 Task: Look for vegan products only.
Action: Mouse moved to (246, 127)
Screenshot: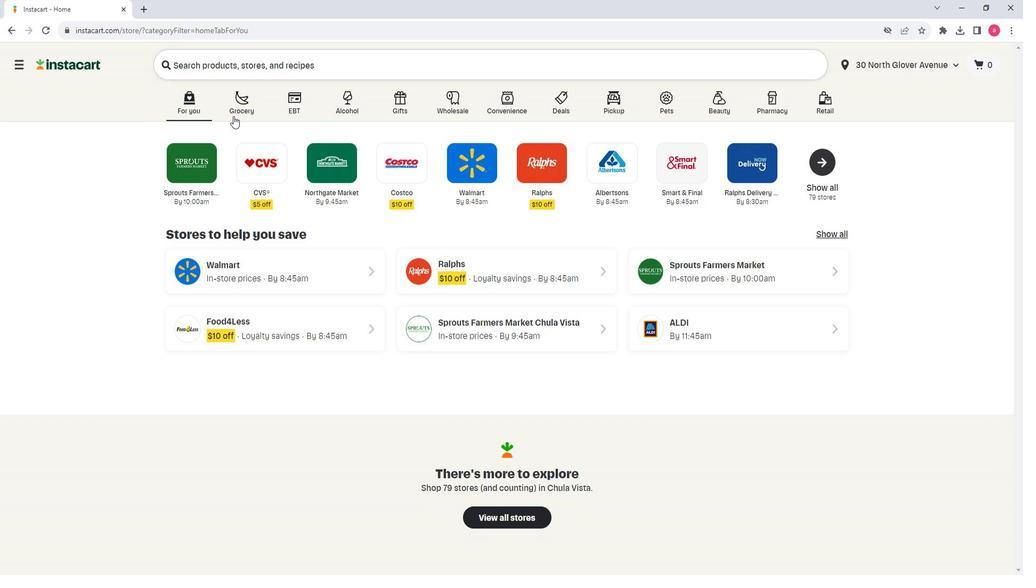 
Action: Mouse pressed left at (246, 127)
Screenshot: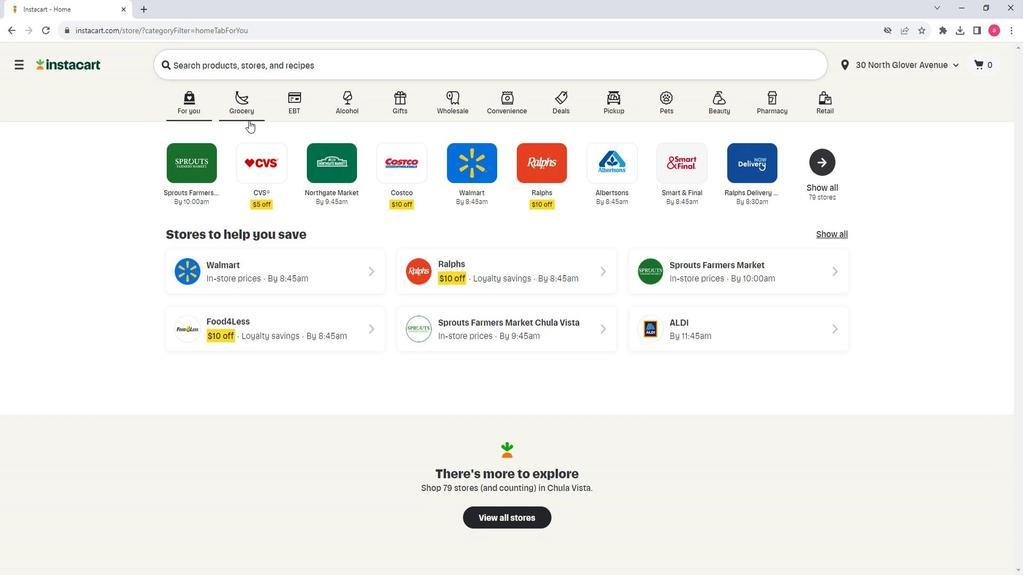 
Action: Mouse moved to (341, 316)
Screenshot: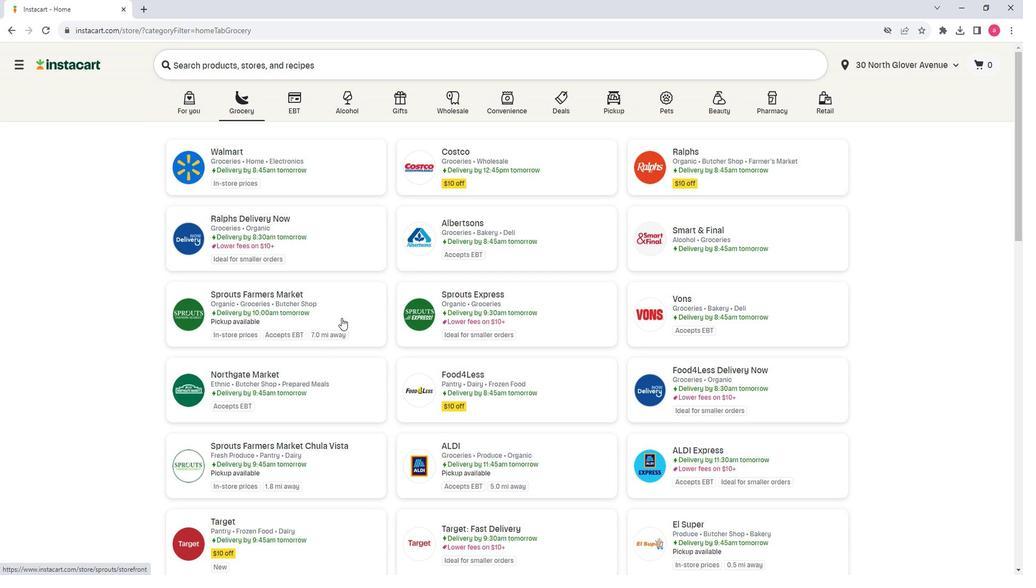 
Action: Mouse pressed left at (341, 316)
Screenshot: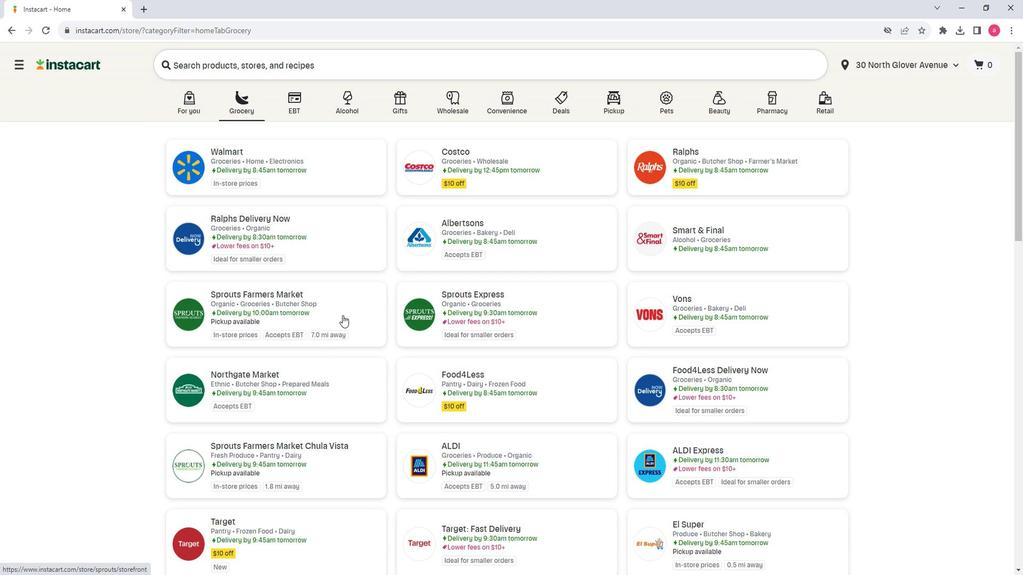 
Action: Mouse moved to (51, 442)
Screenshot: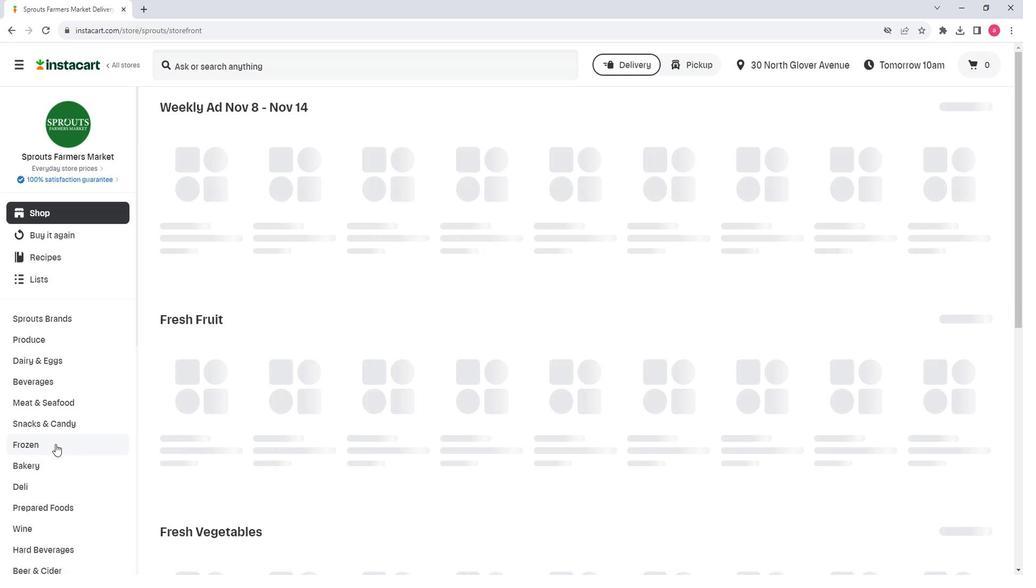 
Action: Mouse scrolled (51, 441) with delta (0, 0)
Screenshot: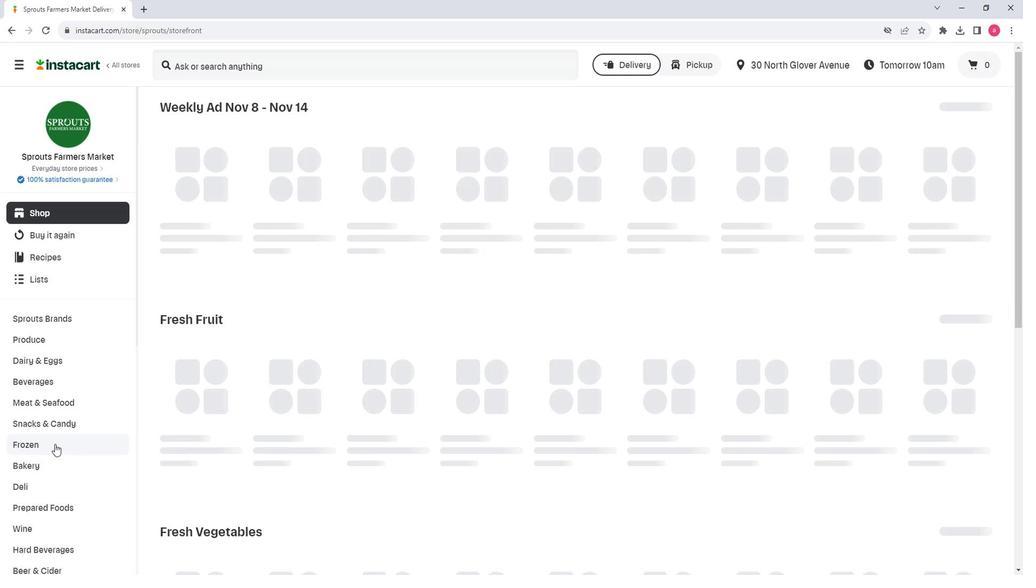 
Action: Mouse scrolled (51, 441) with delta (0, 0)
Screenshot: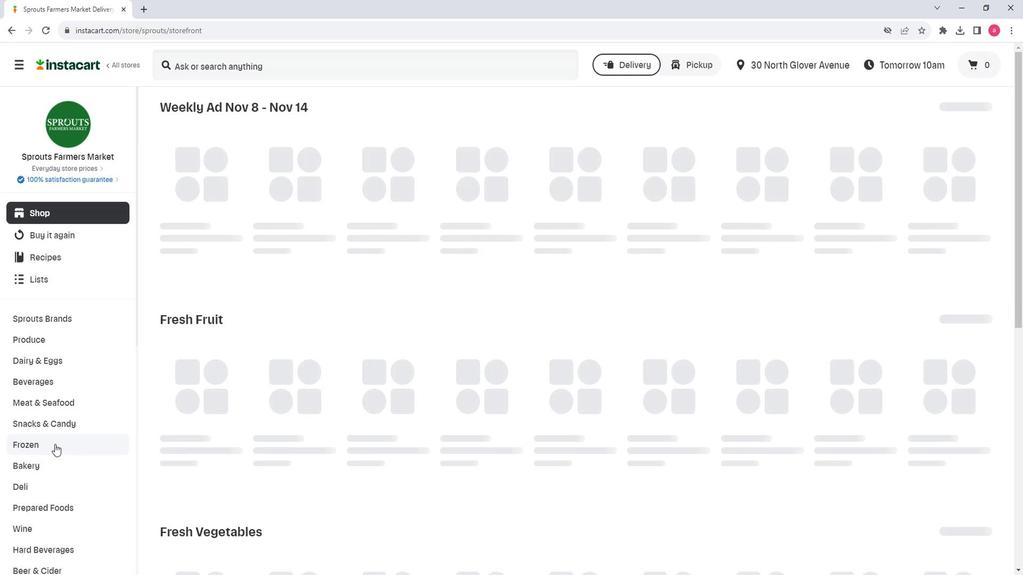 
Action: Mouse scrolled (51, 441) with delta (0, 0)
Screenshot: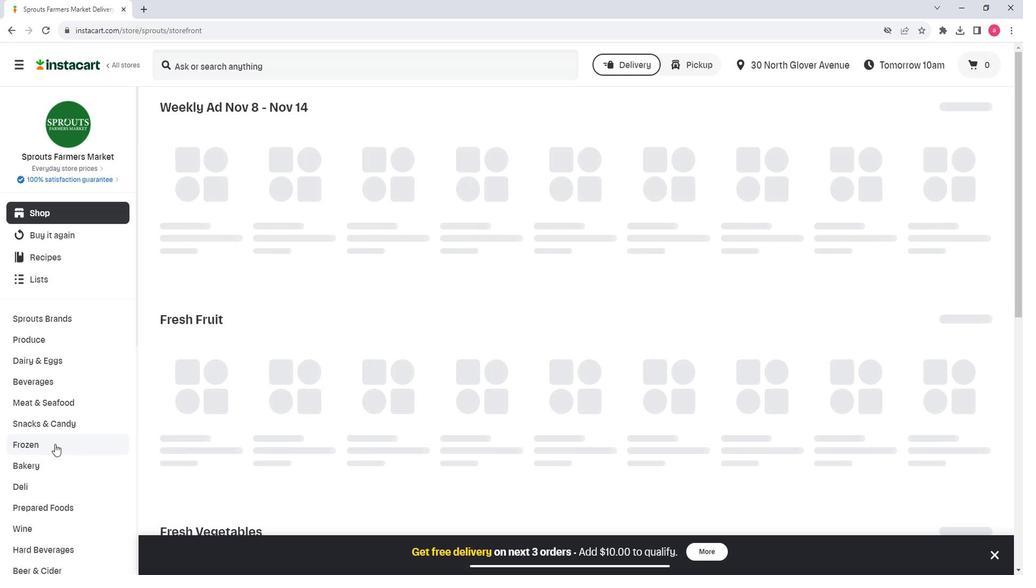
Action: Mouse moved to (51, 442)
Screenshot: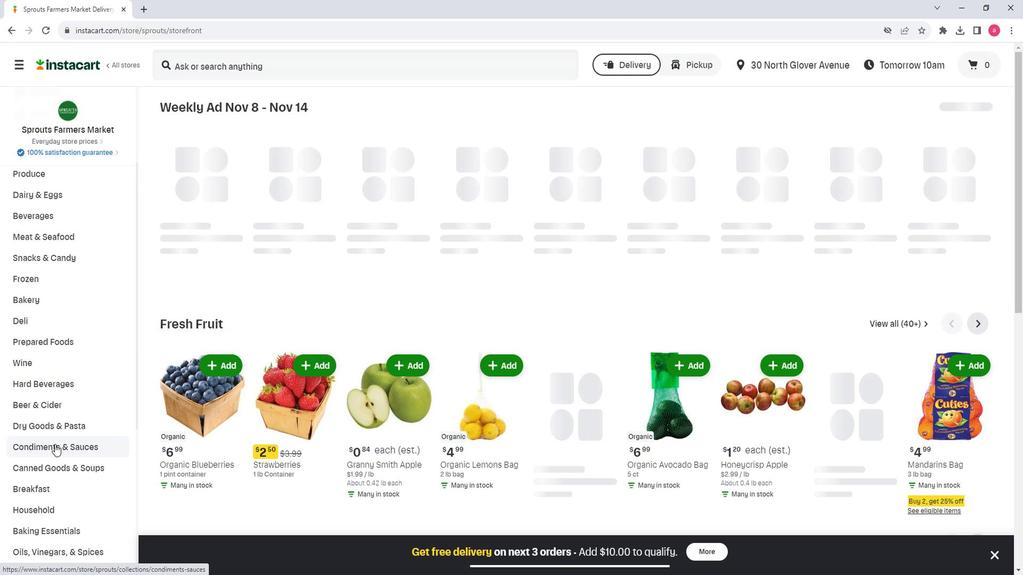 
Action: Mouse scrolled (51, 441) with delta (0, 0)
Screenshot: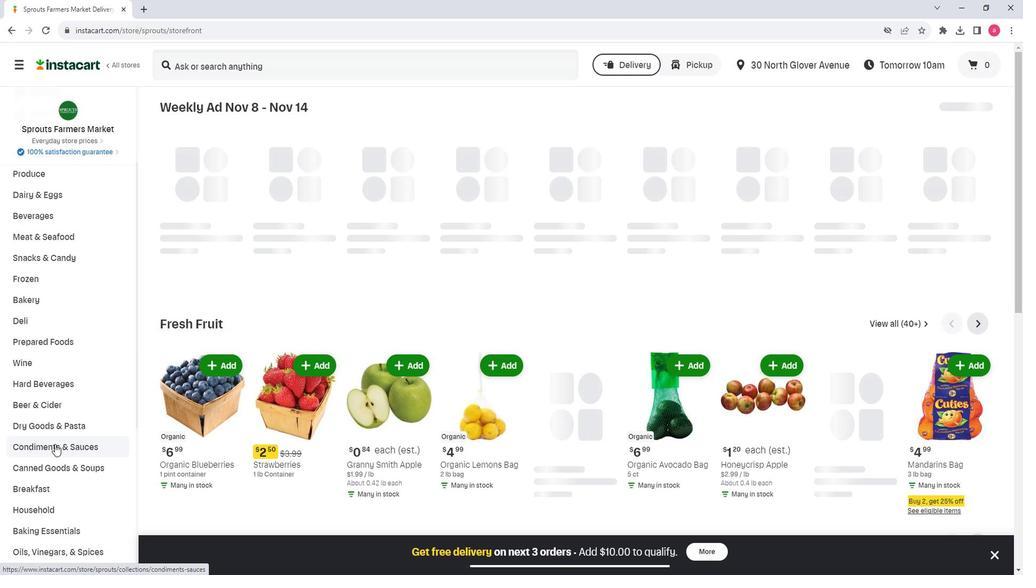 
Action: Mouse scrolled (51, 441) with delta (0, 0)
Screenshot: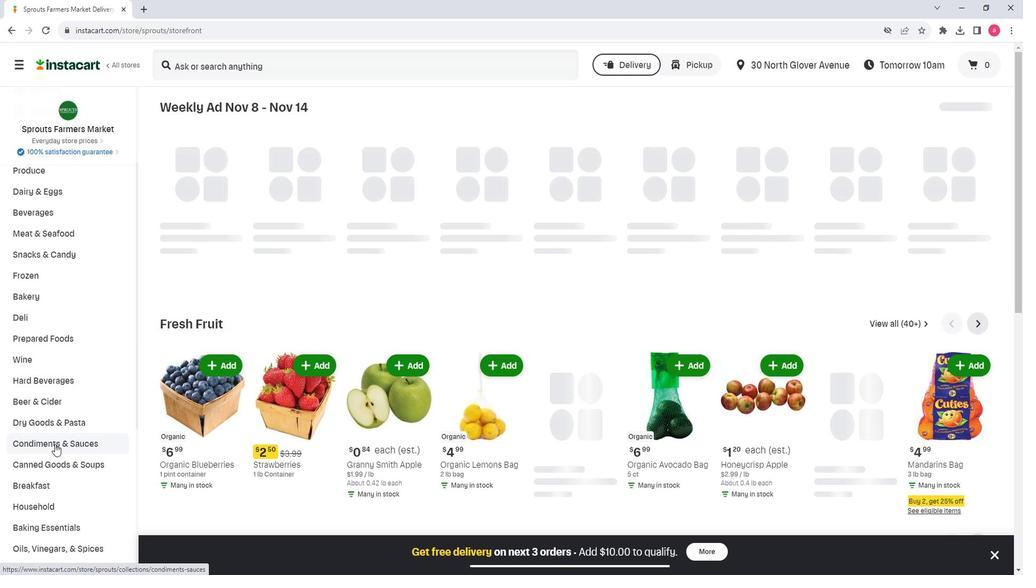 
Action: Mouse moved to (122, 285)
Screenshot: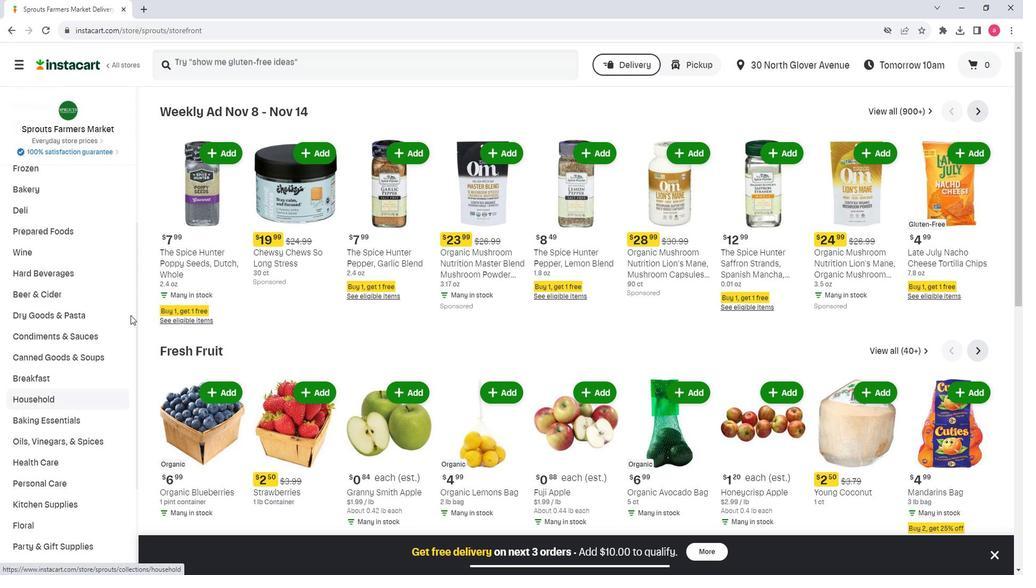 
Action: Mouse scrolled (122, 285) with delta (0, 0)
Screenshot: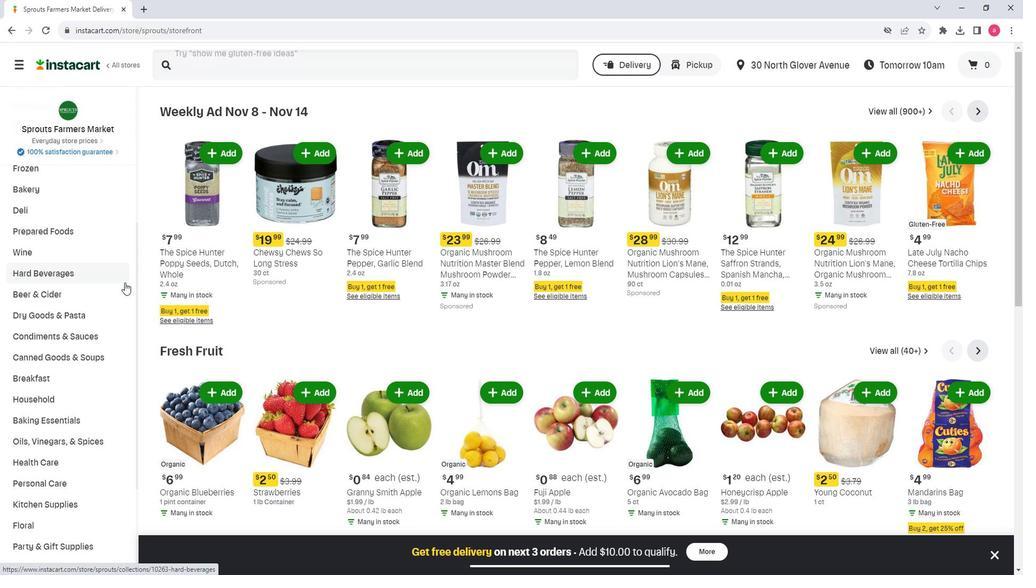 
Action: Mouse scrolled (122, 285) with delta (0, 0)
Screenshot: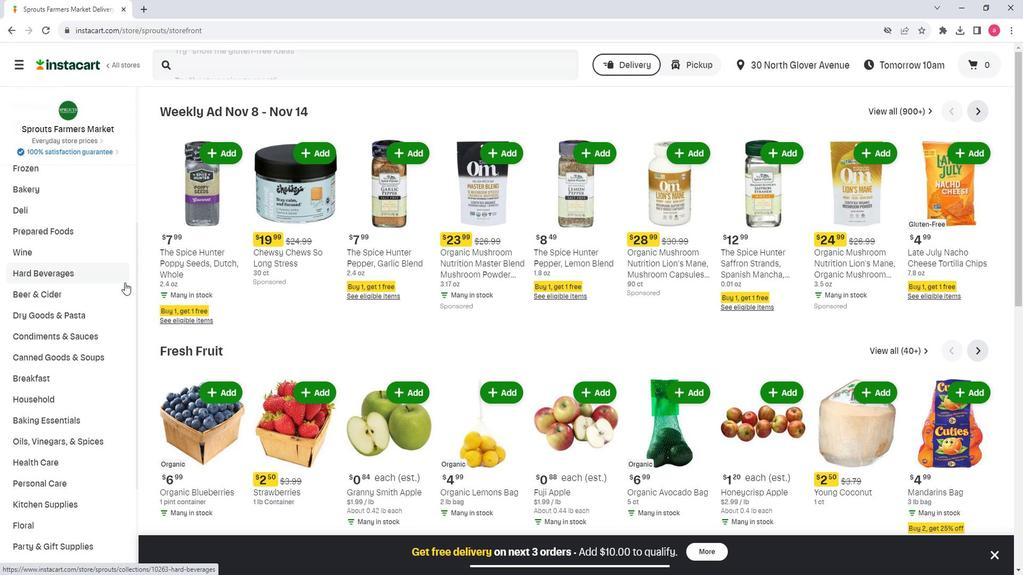 
Action: Mouse scrolled (122, 285) with delta (0, 0)
Screenshot: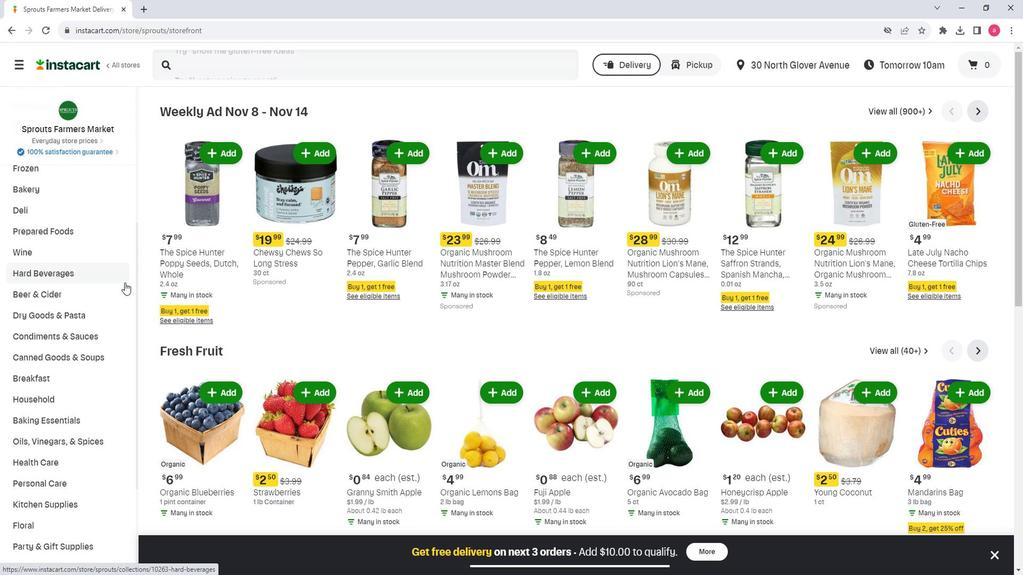 
Action: Mouse scrolled (122, 285) with delta (0, 0)
Screenshot: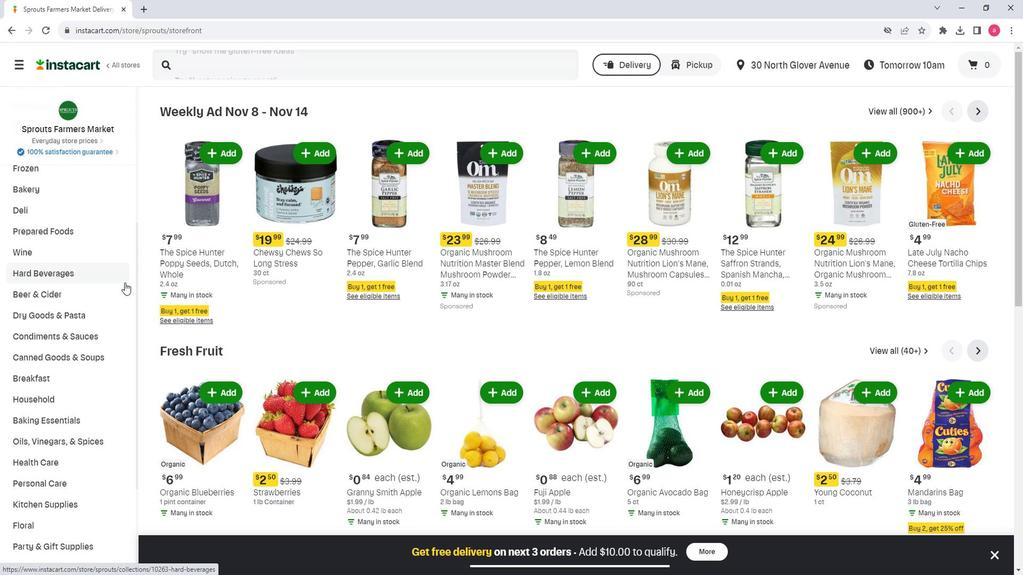 
Action: Mouse scrolled (122, 285) with delta (0, 0)
Screenshot: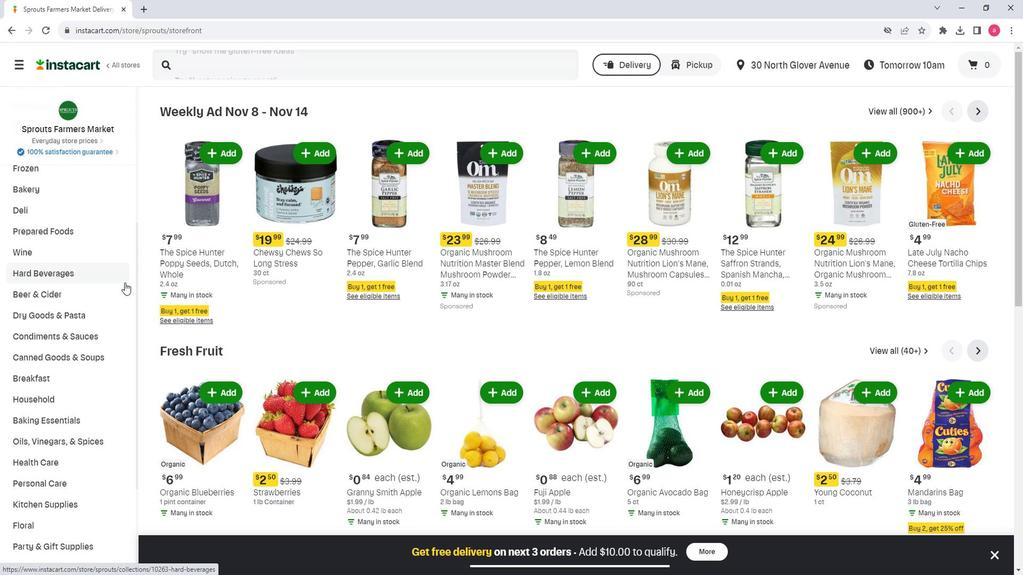 
Action: Mouse scrolled (122, 285) with delta (0, 0)
Screenshot: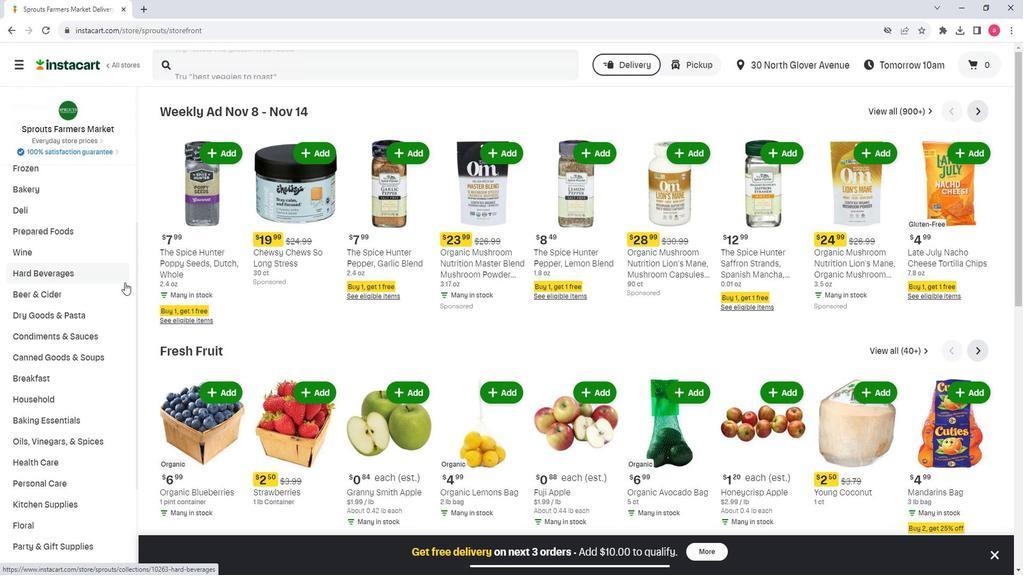 
Action: Mouse scrolled (122, 285) with delta (0, 0)
Screenshot: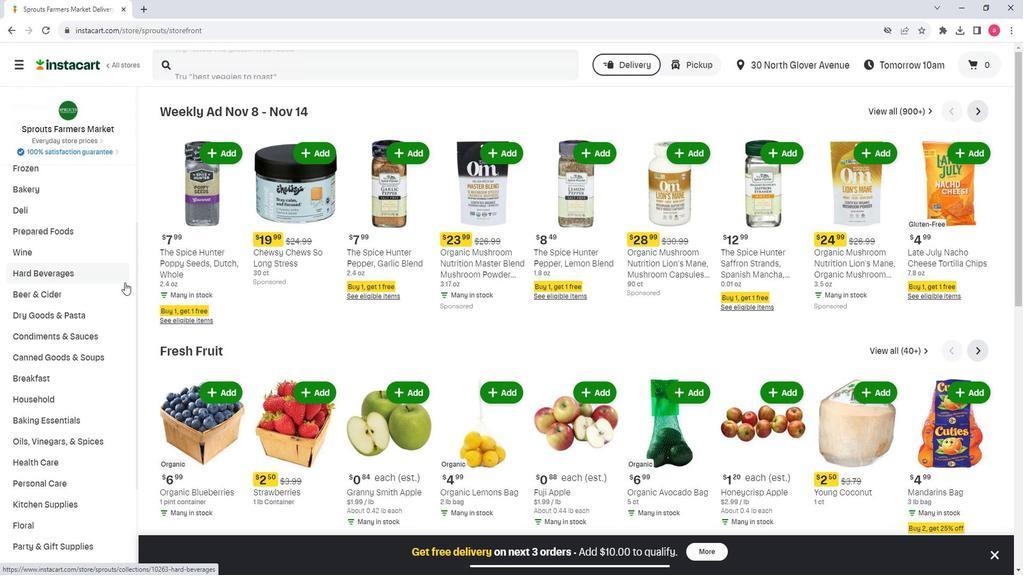 
Action: Mouse moved to (84, 319)
Screenshot: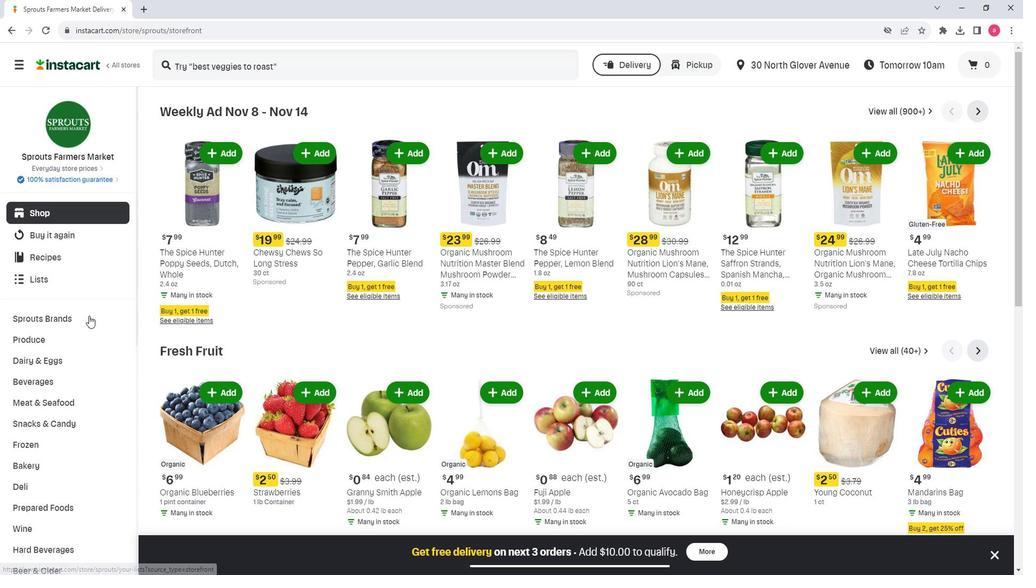 
Action: Mouse pressed left at (84, 319)
Screenshot: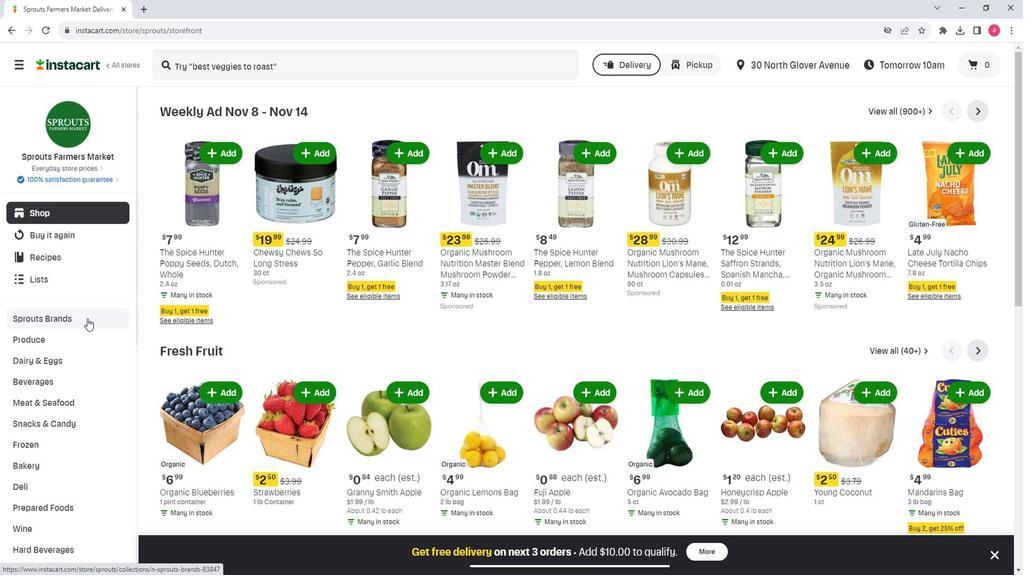 
Action: Mouse moved to (590, 146)
Screenshot: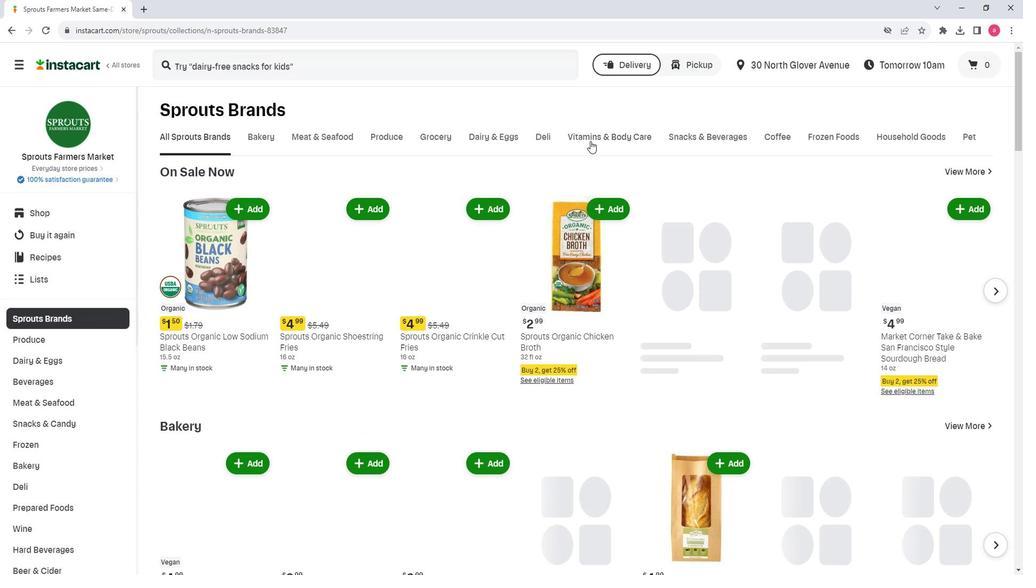 
Action: Mouse pressed left at (590, 146)
Screenshot: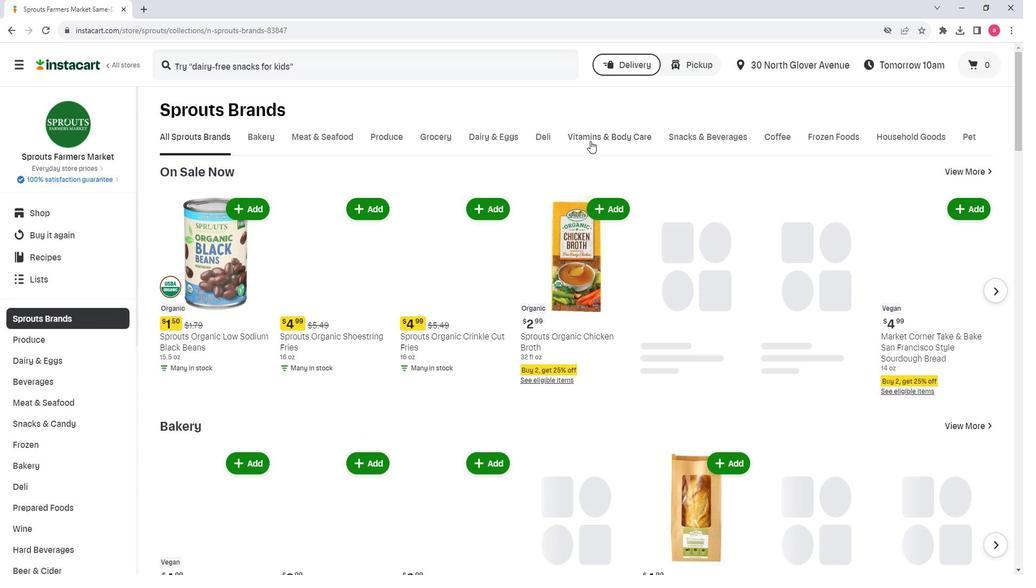
Action: Mouse moved to (243, 186)
Screenshot: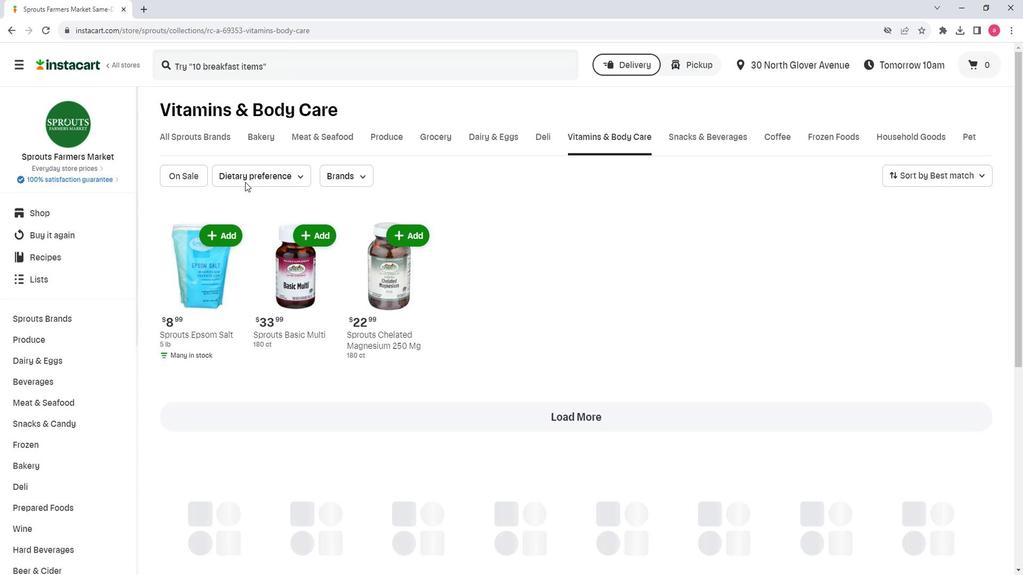 
Action: Mouse pressed left at (243, 186)
Screenshot: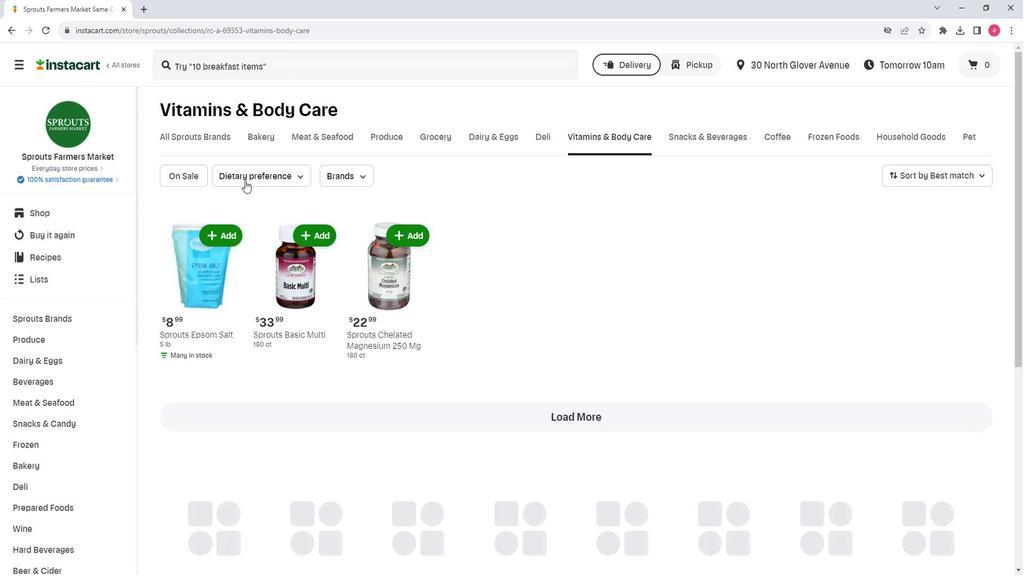
Action: Mouse moved to (270, 240)
Screenshot: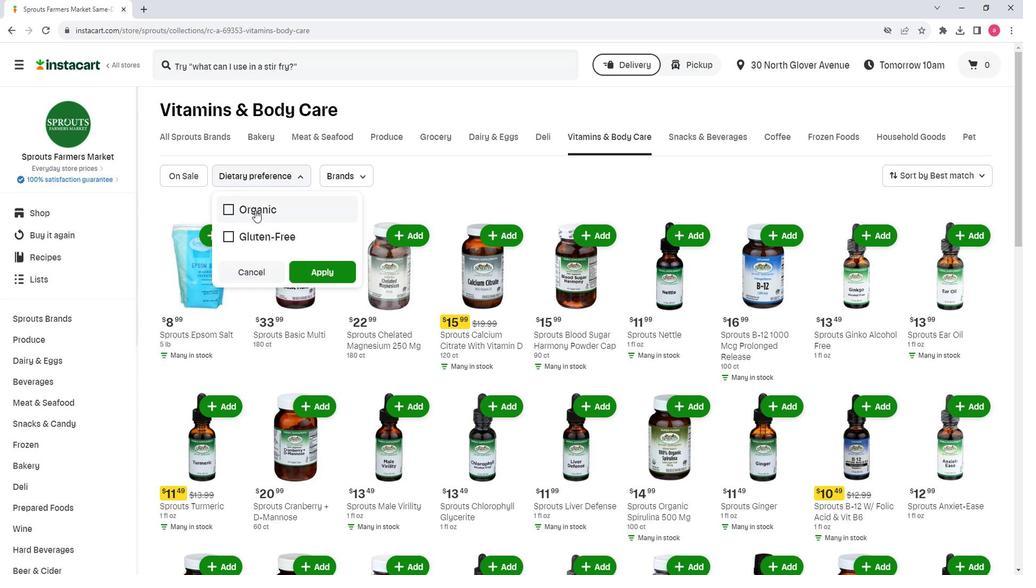 
